 Task: Create a due date automation trigger when advanced on, on the wednesday before a card is due add fields with custom field "Resume" set to a number lower or equal to 1 and lower than 10 at 11:00 AM.
Action: Mouse moved to (1024, 80)
Screenshot: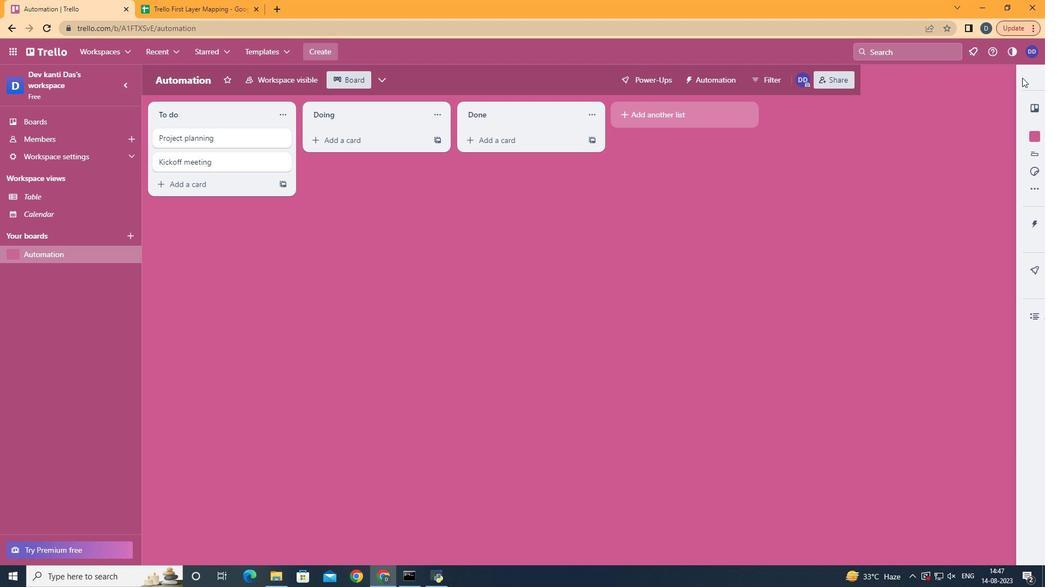 
Action: Mouse pressed left at (1024, 80)
Screenshot: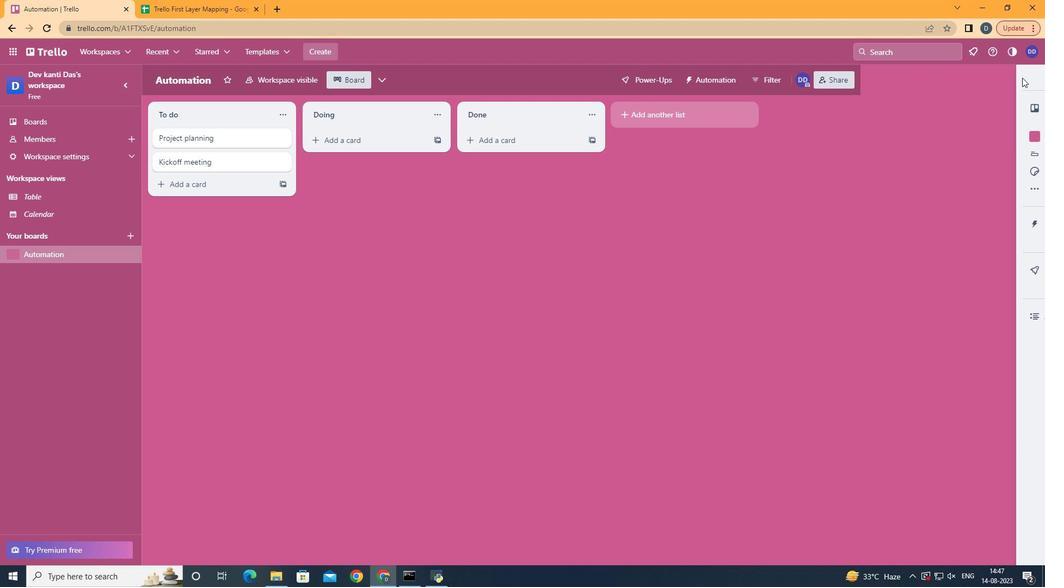 
Action: Mouse moved to (959, 224)
Screenshot: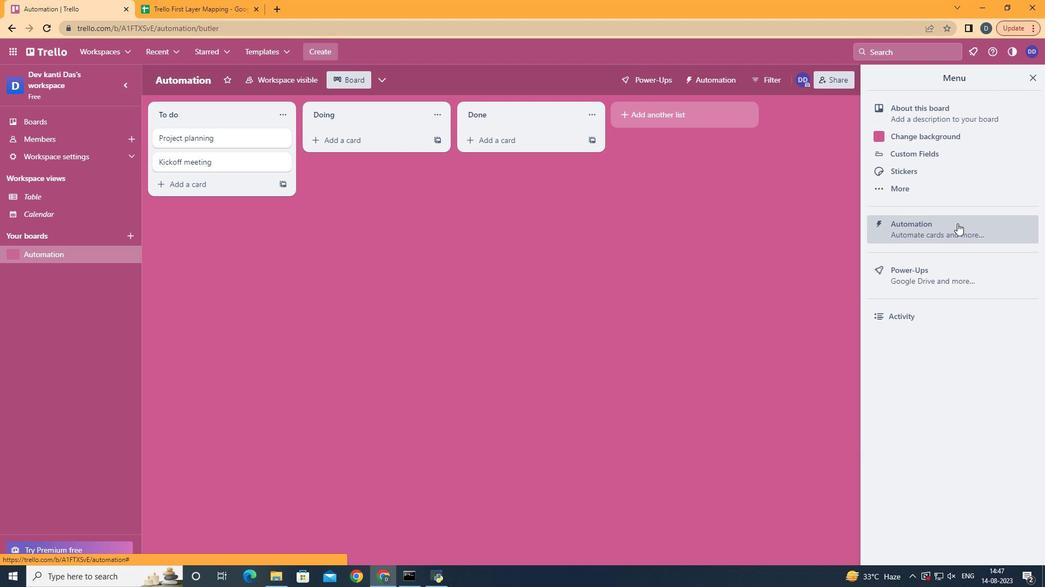 
Action: Mouse pressed left at (959, 224)
Screenshot: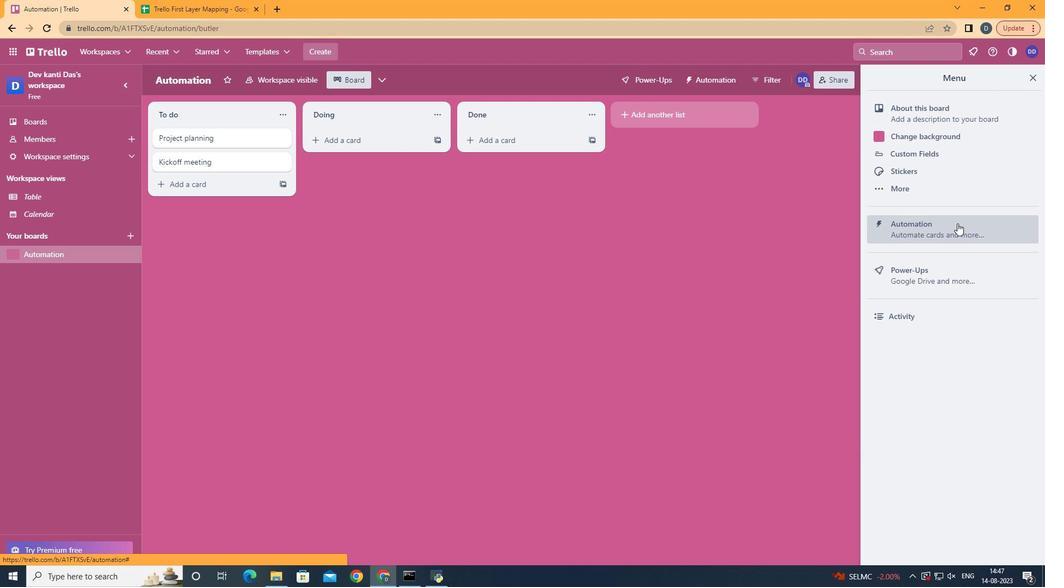 
Action: Mouse moved to (212, 213)
Screenshot: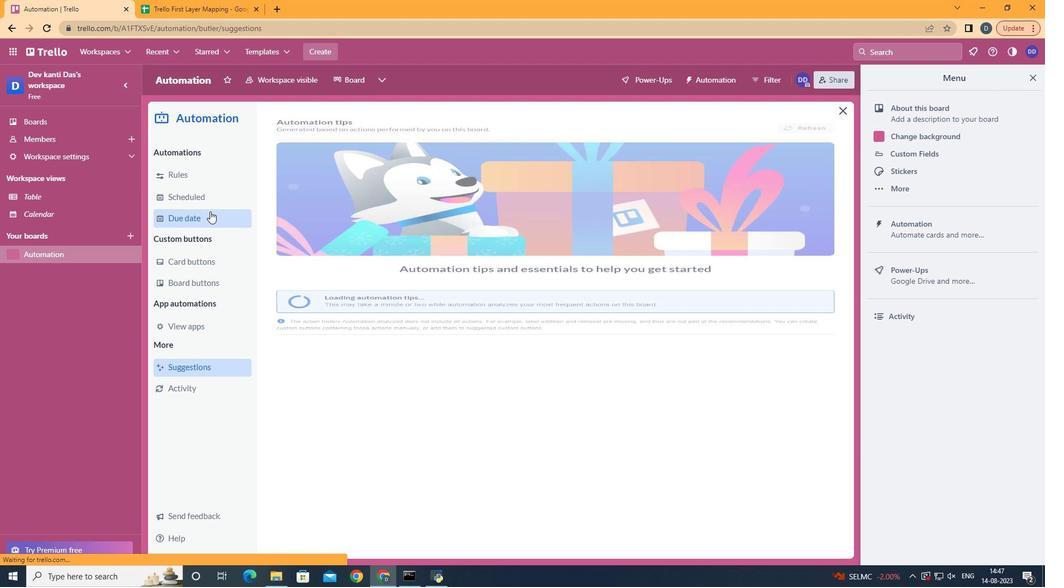 
Action: Mouse pressed left at (212, 213)
Screenshot: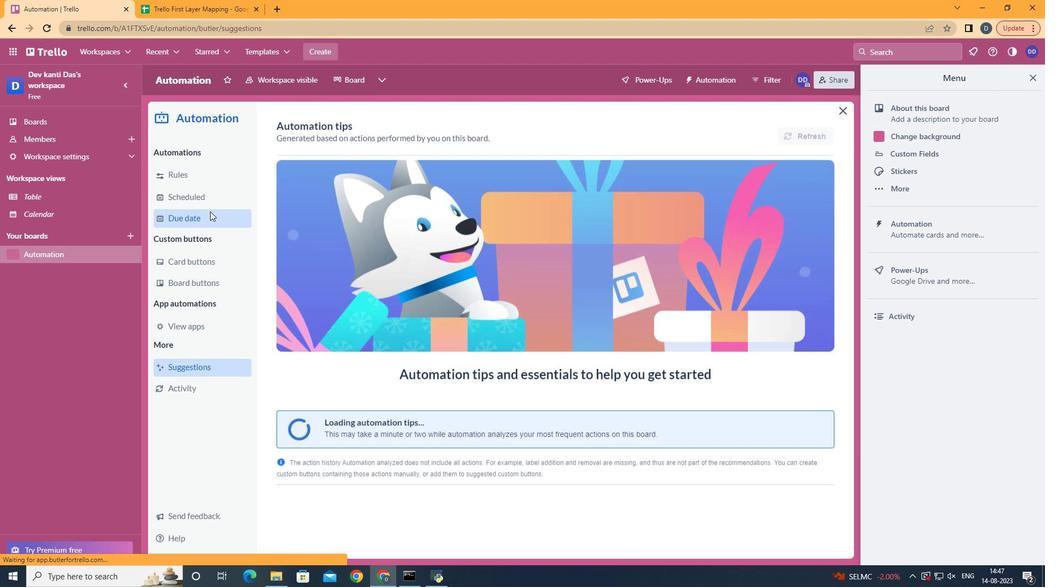 
Action: Mouse moved to (766, 133)
Screenshot: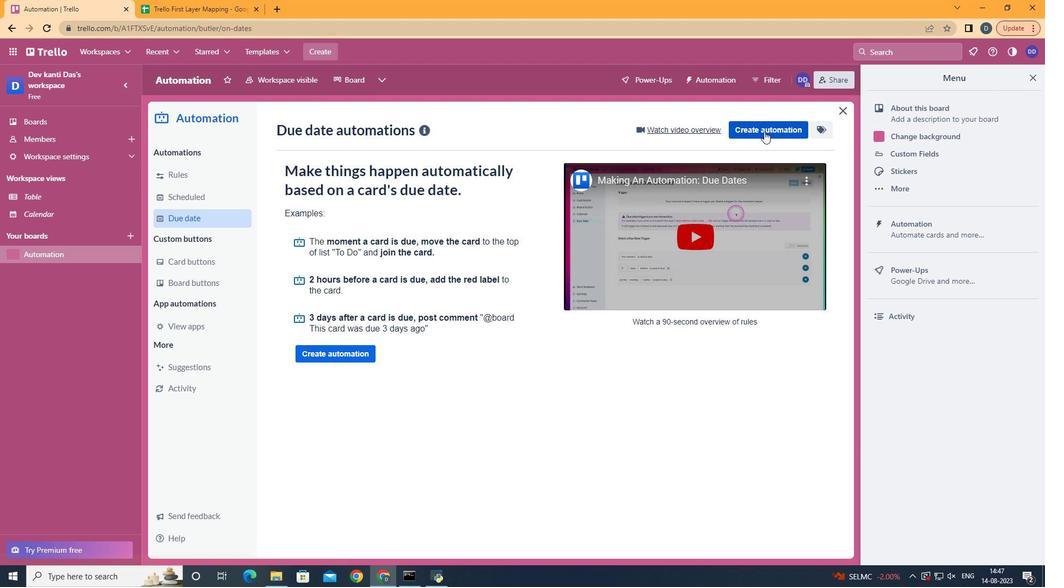 
Action: Mouse pressed left at (766, 133)
Screenshot: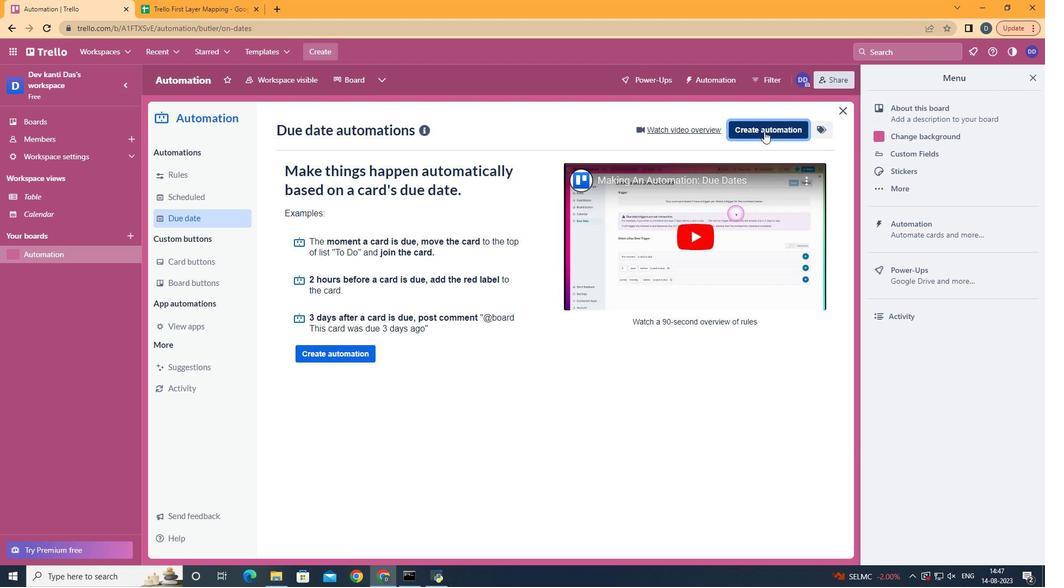 
Action: Mouse moved to (599, 241)
Screenshot: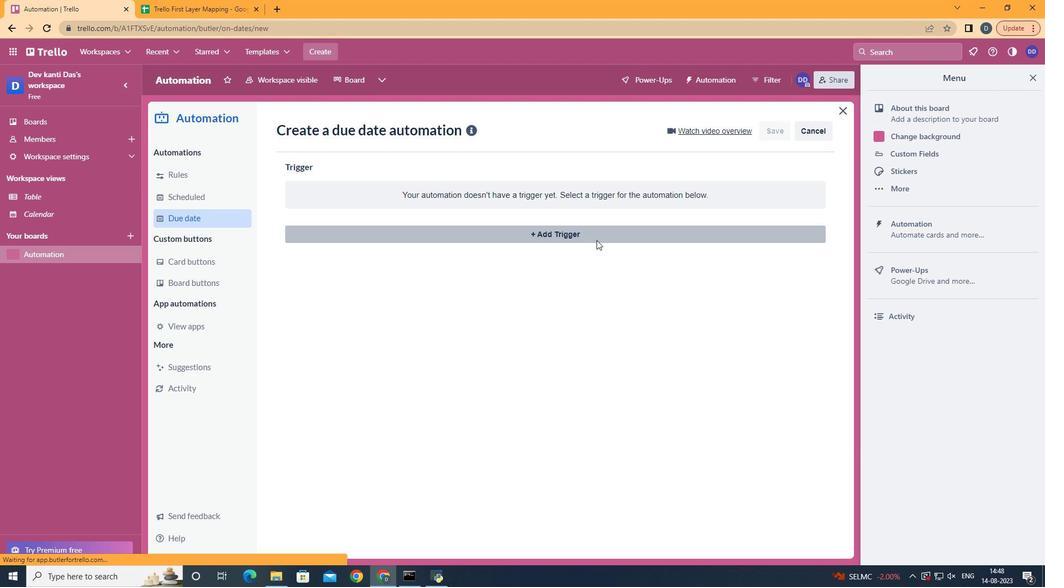 
Action: Mouse pressed left at (599, 241)
Screenshot: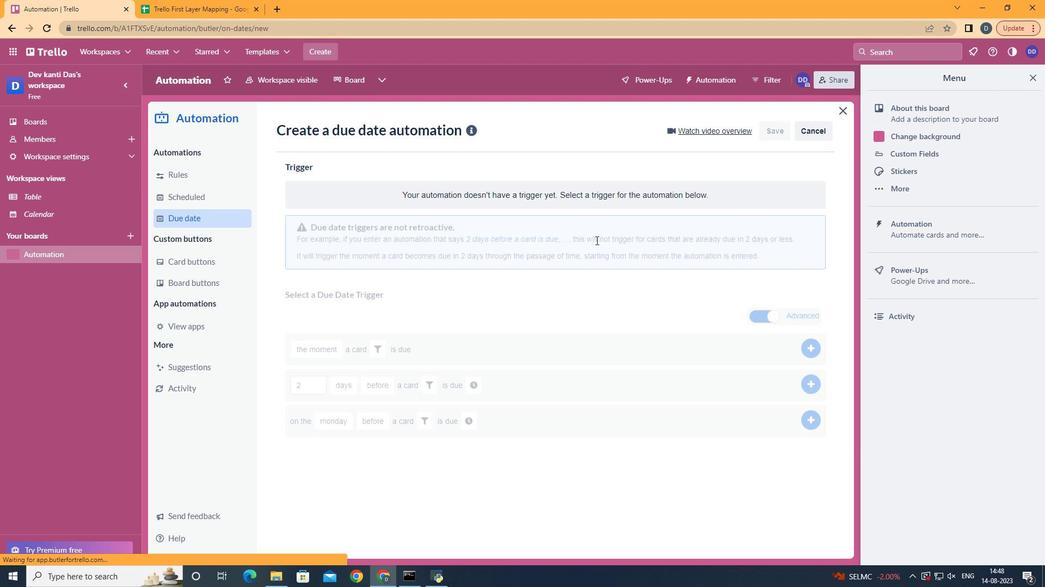 
Action: Mouse moved to (363, 335)
Screenshot: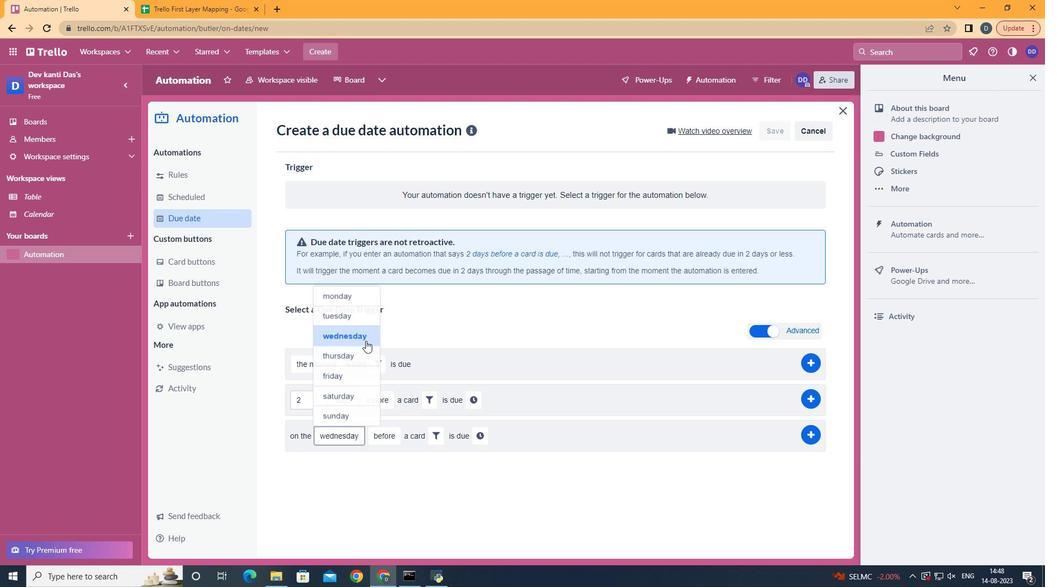 
Action: Mouse pressed left at (363, 335)
Screenshot: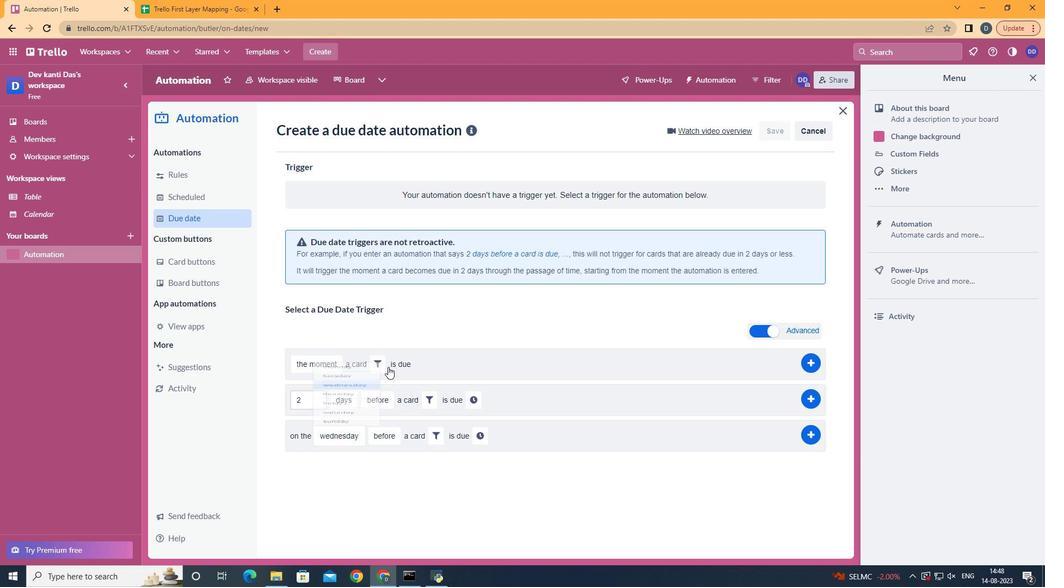 
Action: Mouse moved to (432, 443)
Screenshot: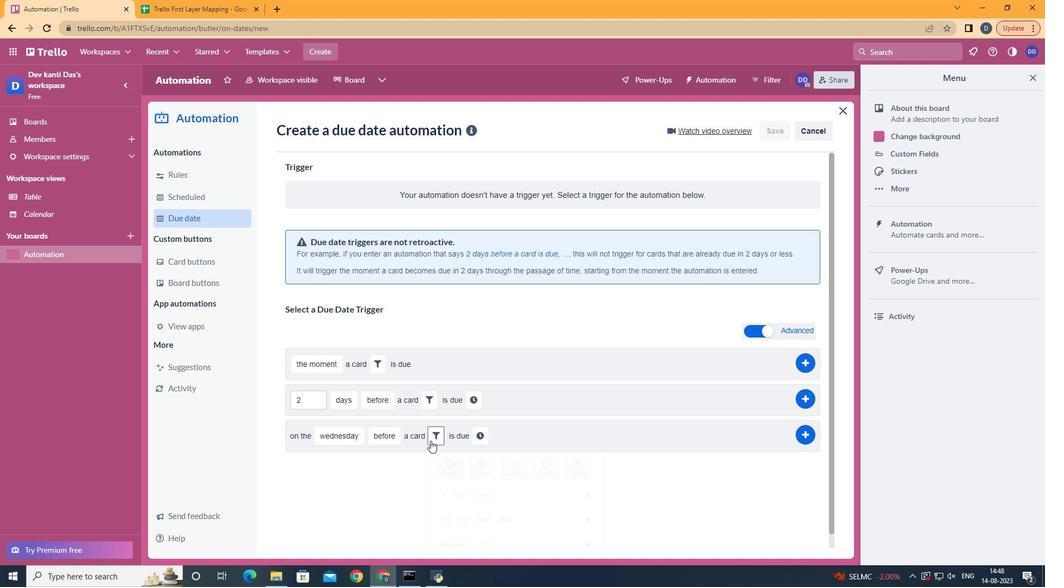 
Action: Mouse pressed left at (432, 443)
Screenshot: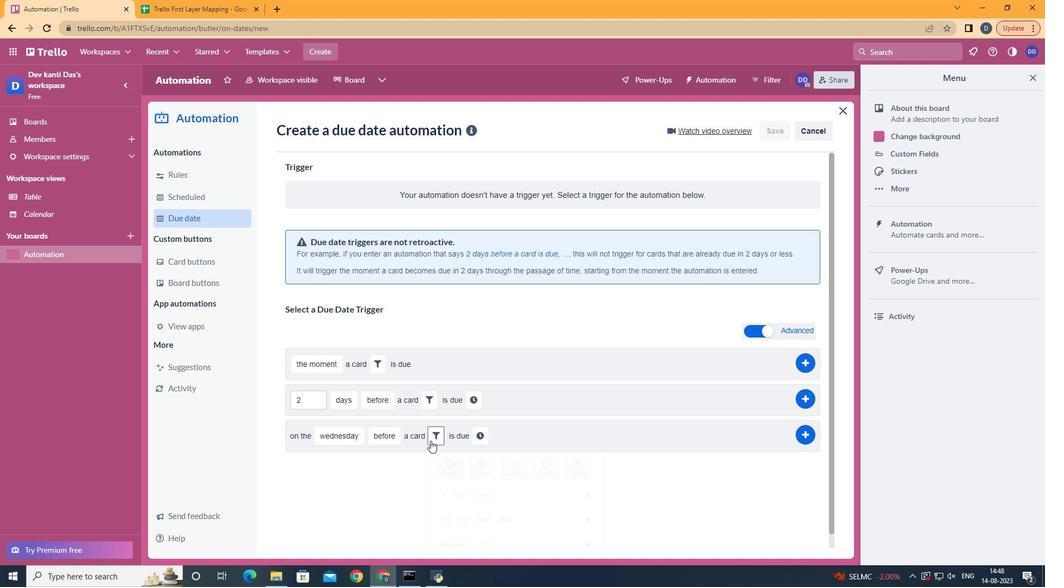 
Action: Mouse moved to (610, 475)
Screenshot: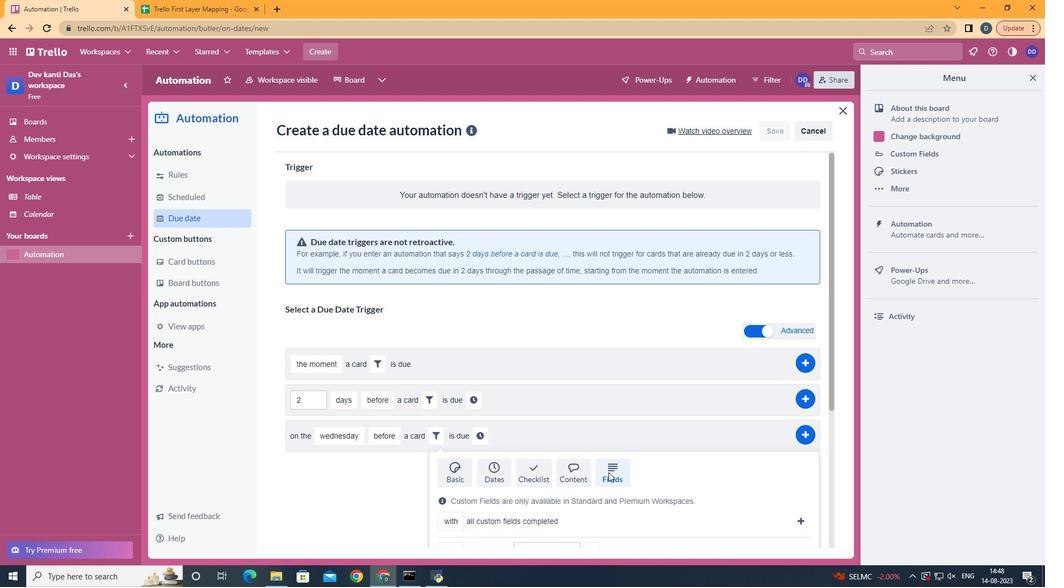 
Action: Mouse pressed left at (610, 475)
Screenshot: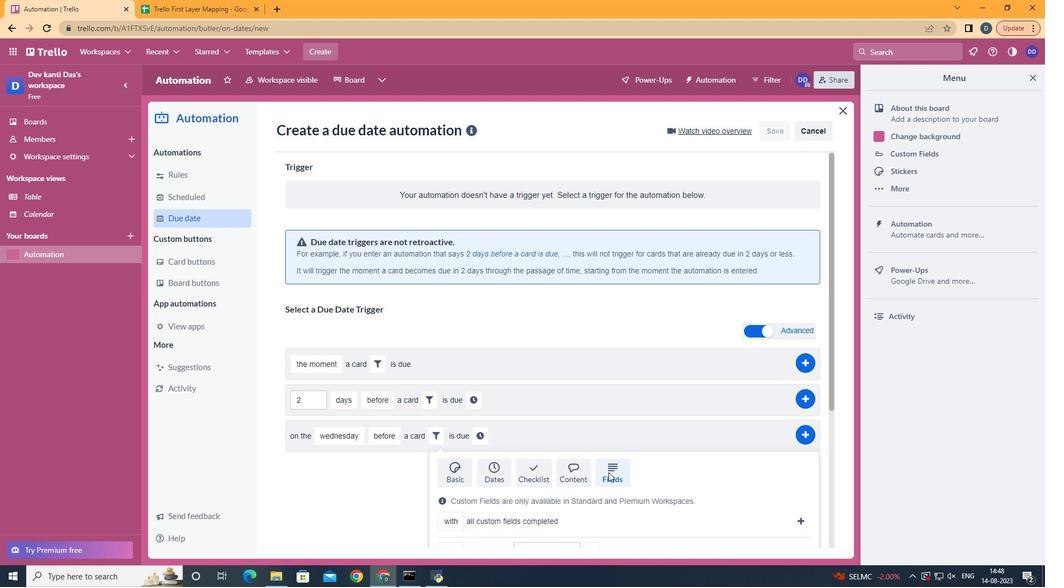 
Action: Mouse scrolled (610, 474) with delta (0, 0)
Screenshot: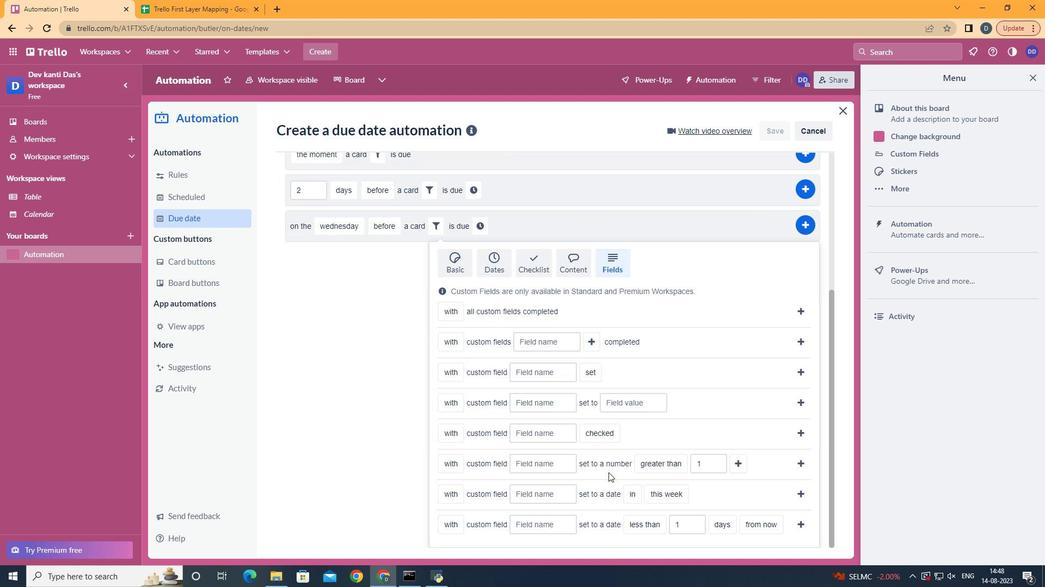 
Action: Mouse scrolled (610, 474) with delta (0, 0)
Screenshot: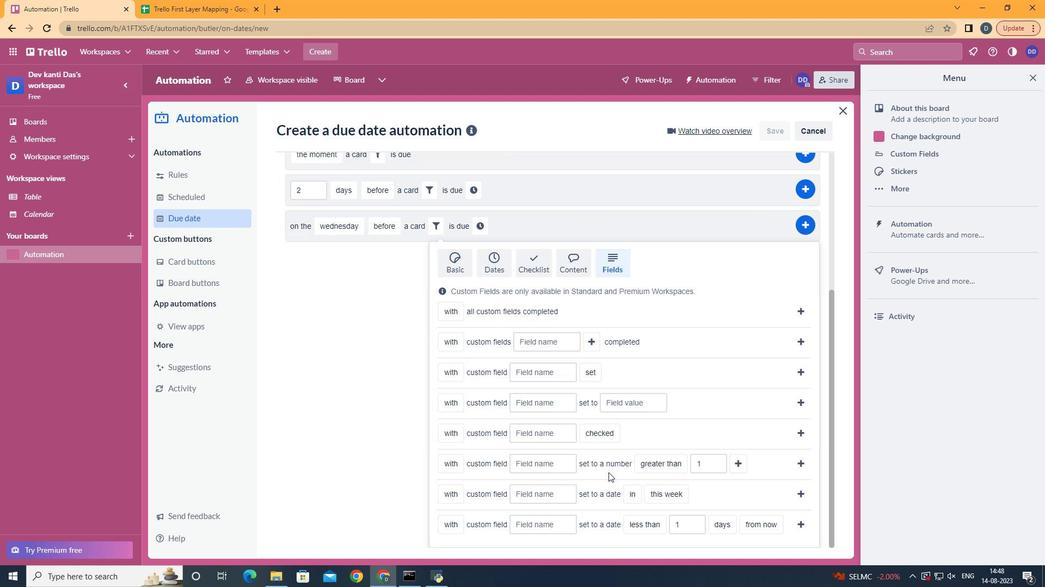 
Action: Mouse scrolled (610, 474) with delta (0, -1)
Screenshot: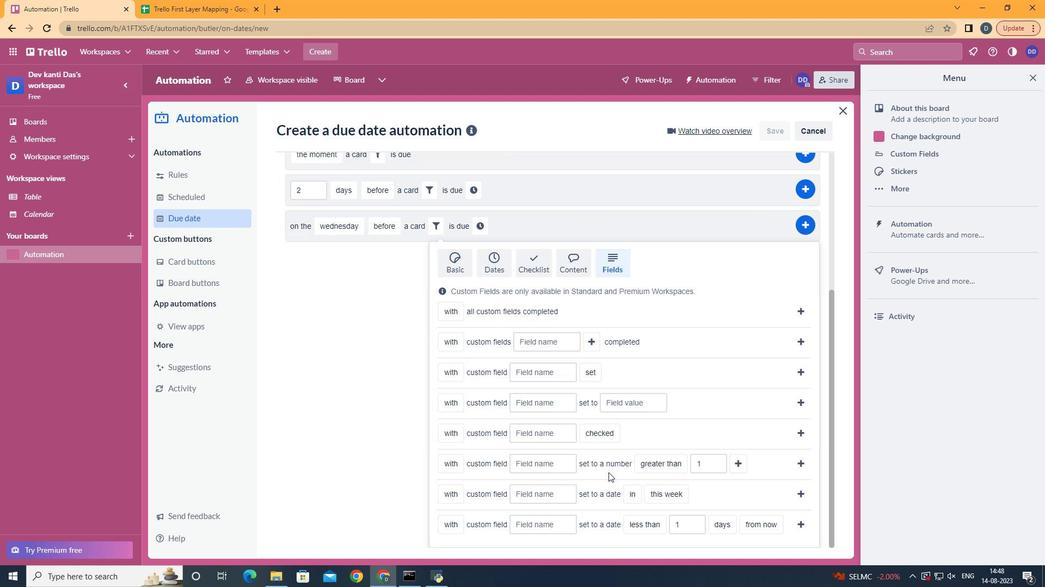 
Action: Mouse scrolled (610, 474) with delta (0, 0)
Screenshot: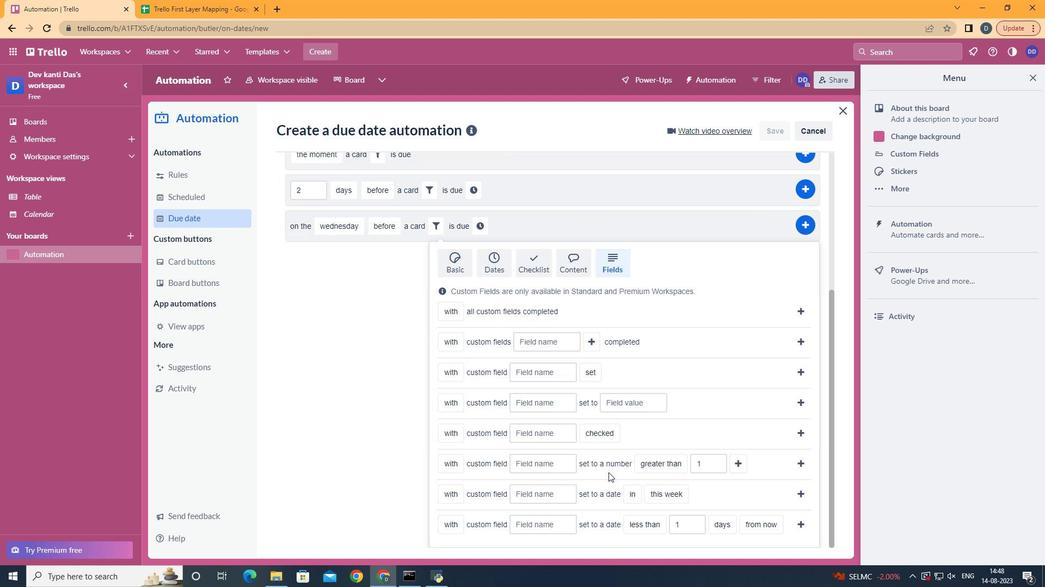 
Action: Mouse scrolled (610, 474) with delta (0, 0)
Screenshot: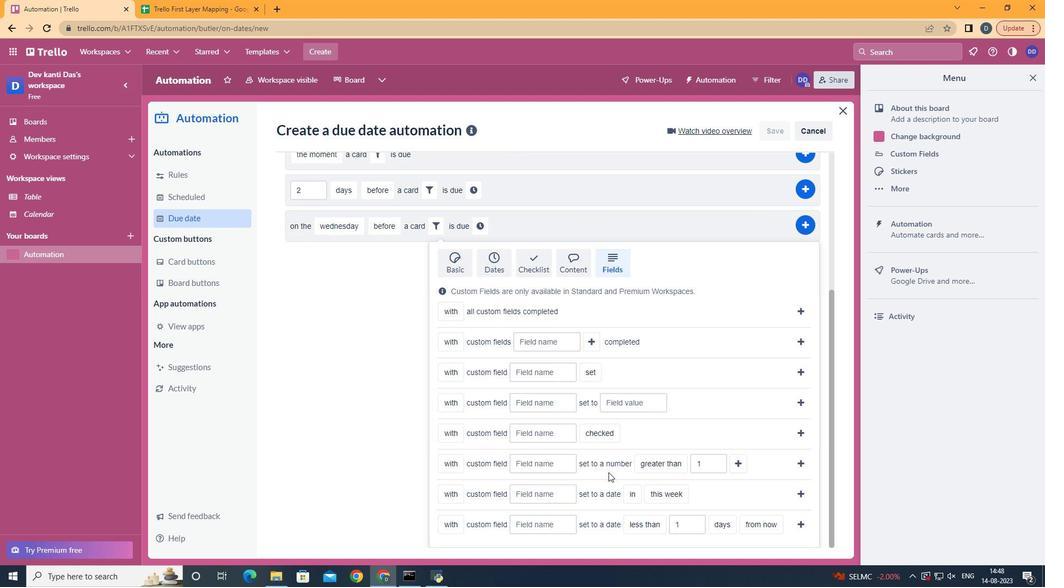 
Action: Mouse scrolled (610, 474) with delta (0, 0)
Screenshot: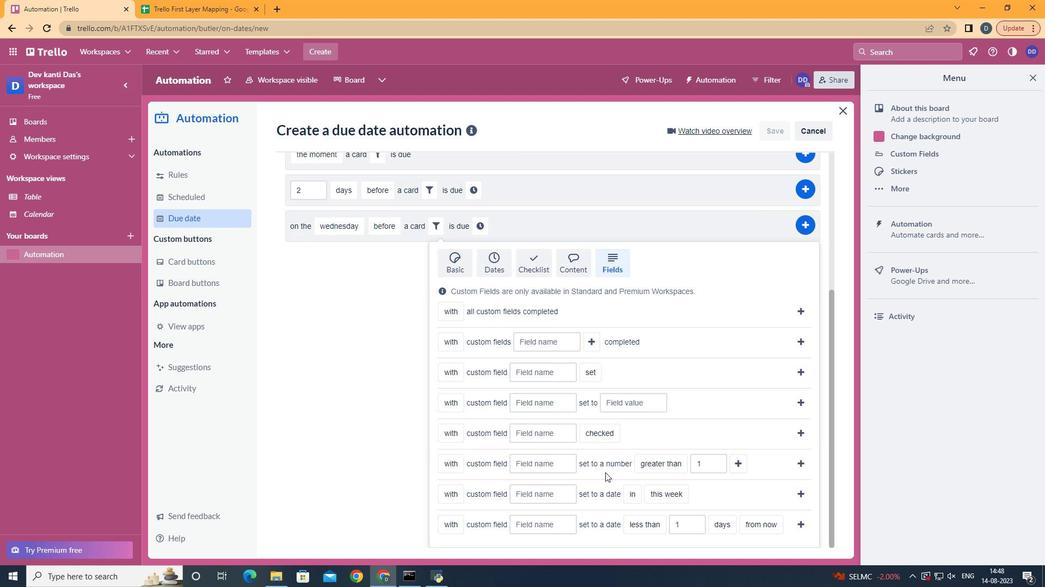 
Action: Mouse scrolled (610, 474) with delta (0, 0)
Screenshot: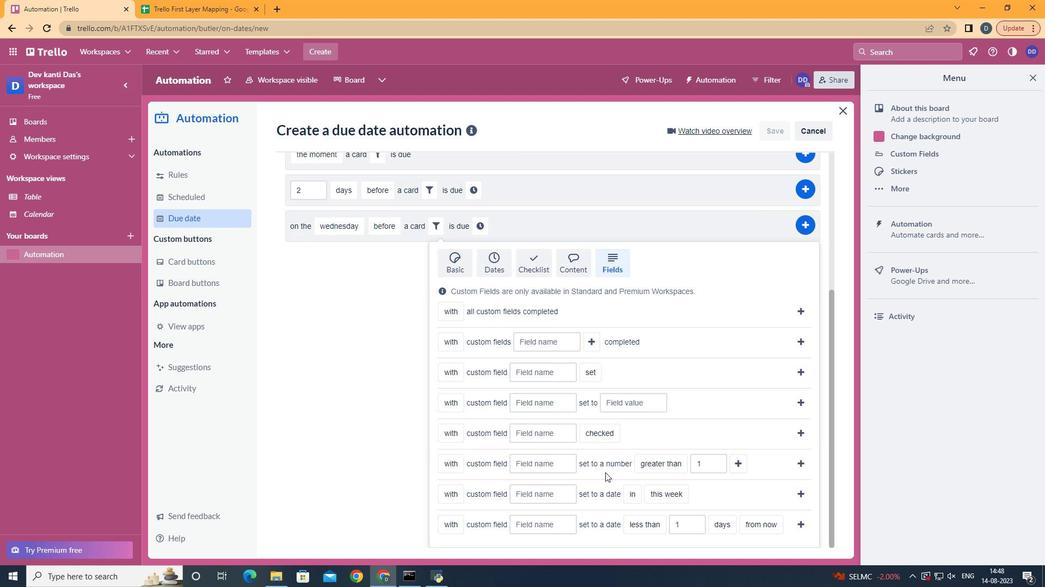 
Action: Mouse scrolled (610, 474) with delta (0, 0)
Screenshot: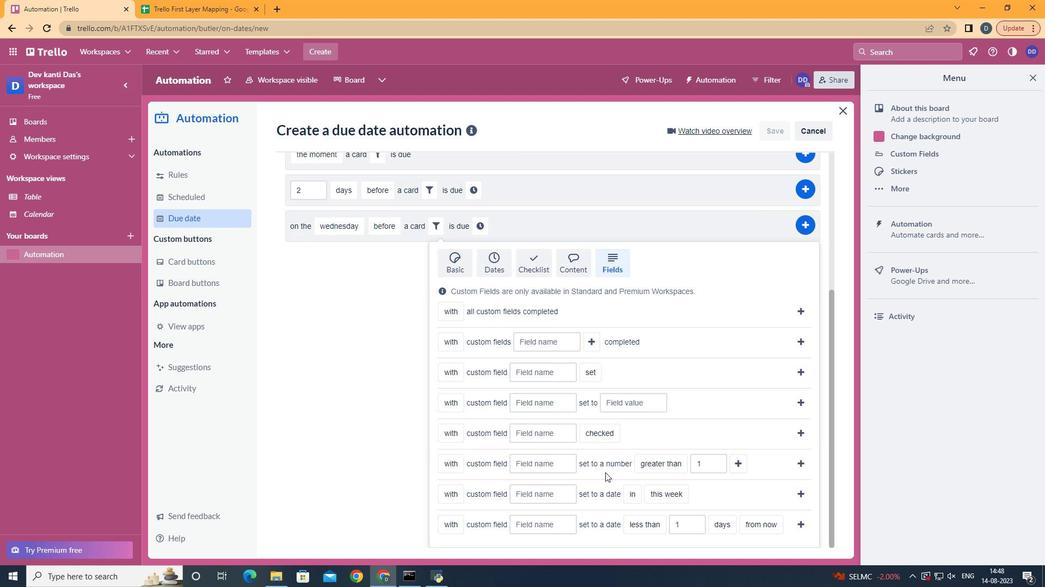 
Action: Mouse scrolled (610, 474) with delta (0, 0)
Screenshot: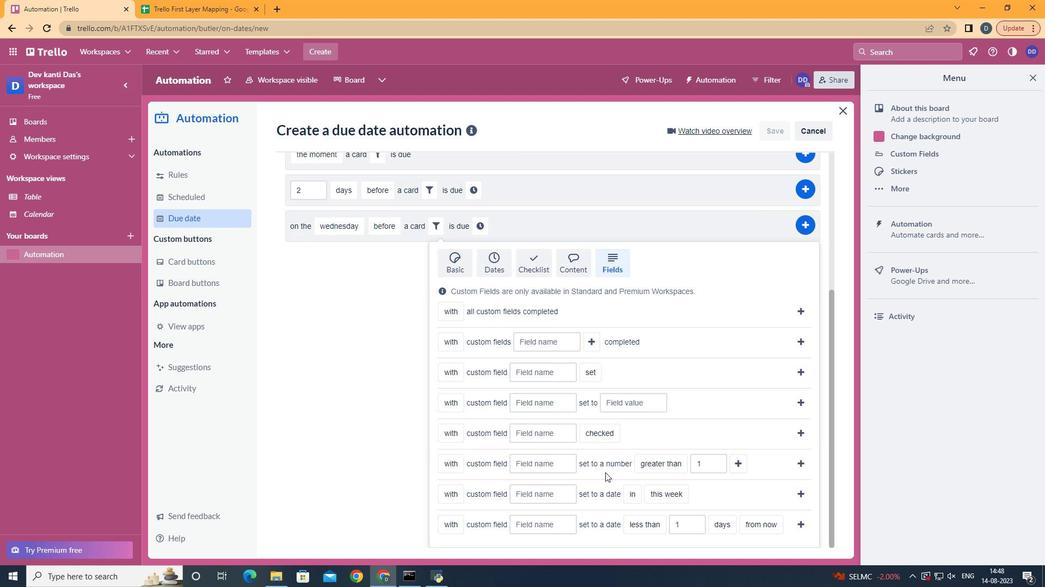
Action: Mouse scrolled (610, 474) with delta (0, 0)
Screenshot: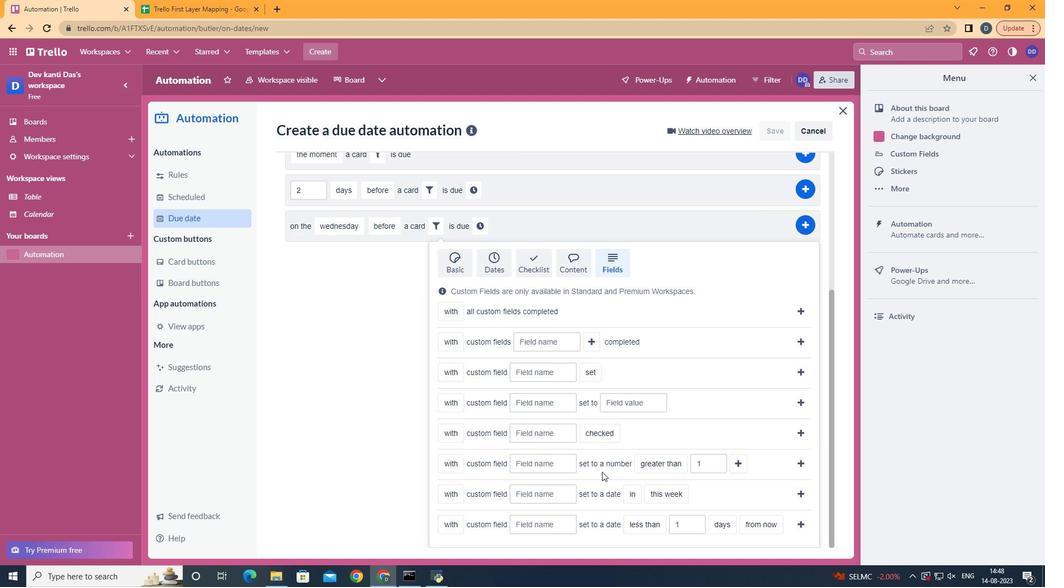 
Action: Mouse moved to (557, 466)
Screenshot: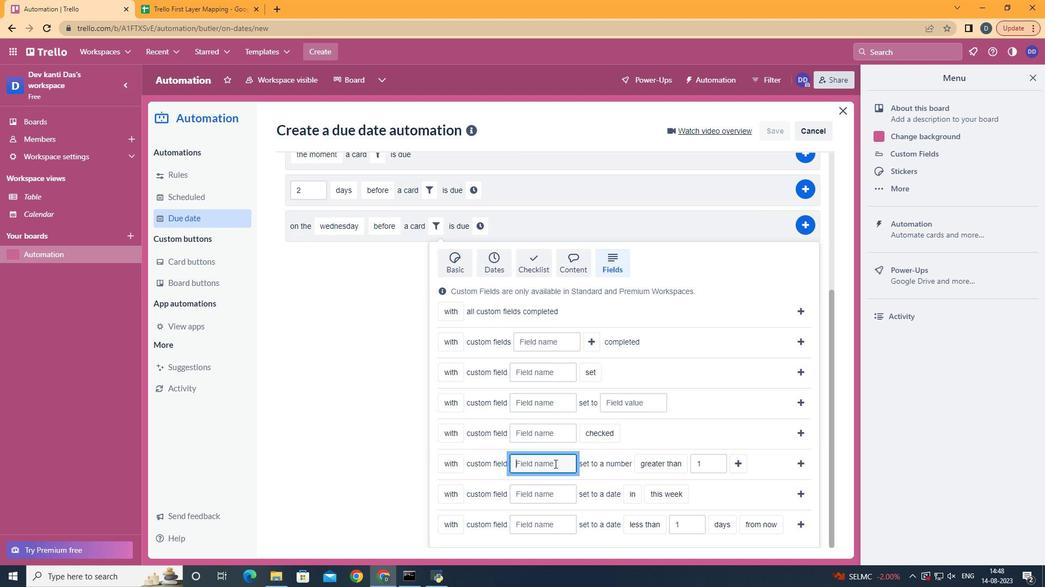 
Action: Mouse pressed left at (557, 466)
Screenshot: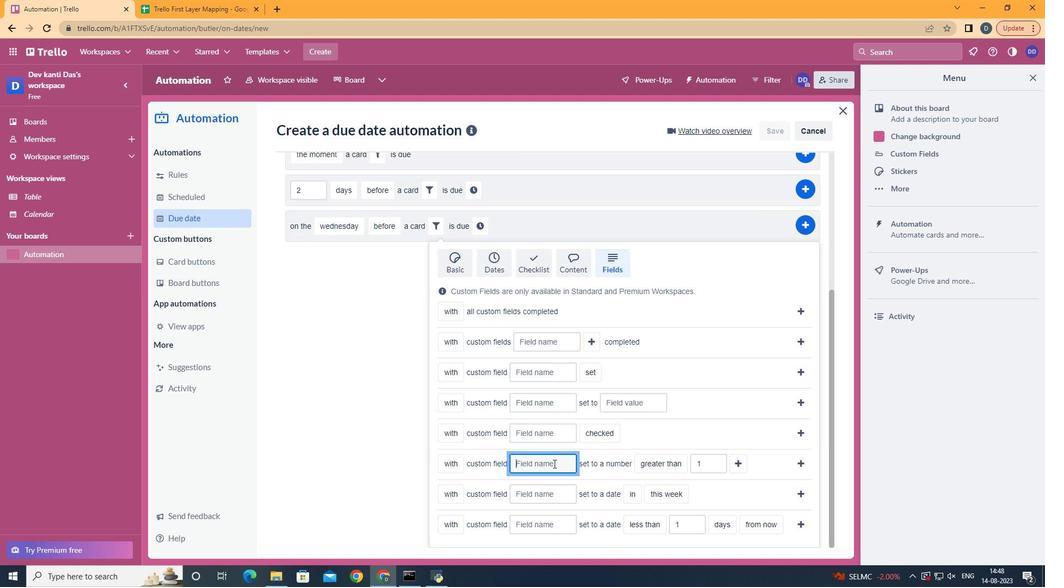 
Action: Mouse moved to (555, 466)
Screenshot: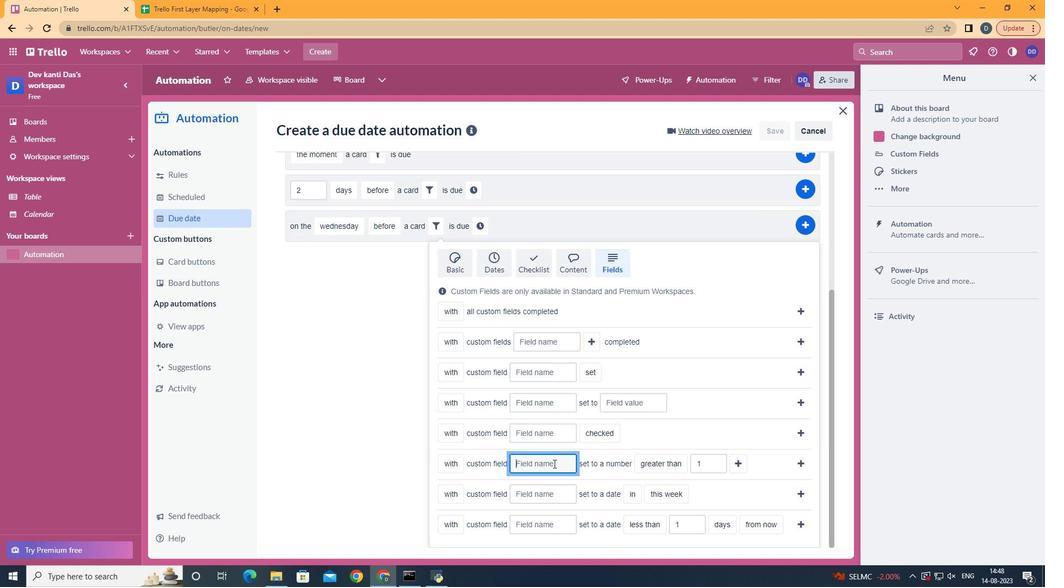 
Action: Key pressed <Key.shift>Resume
Screenshot: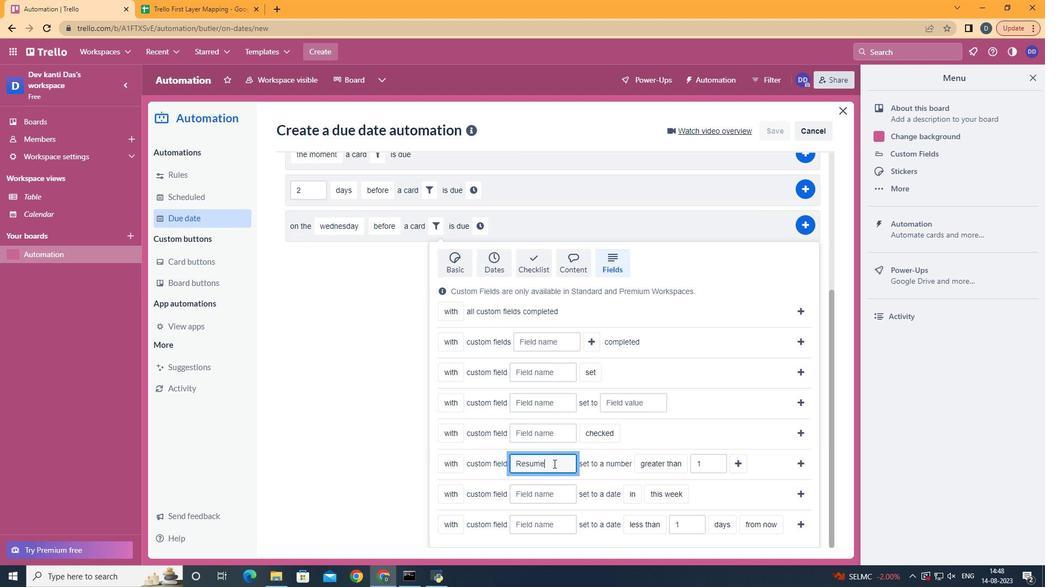 
Action: Mouse moved to (670, 456)
Screenshot: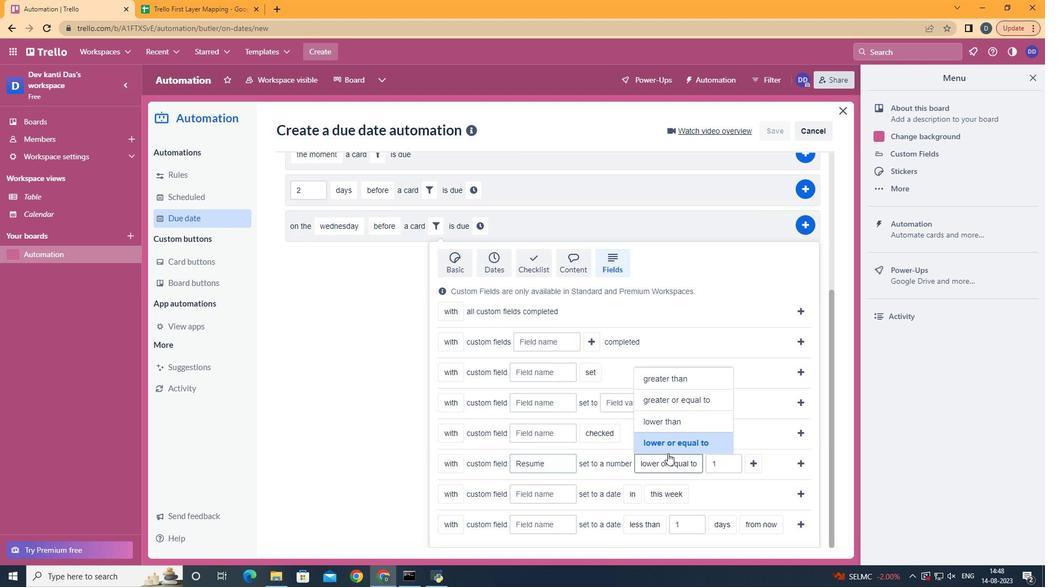 
Action: Mouse pressed left at (670, 456)
Screenshot: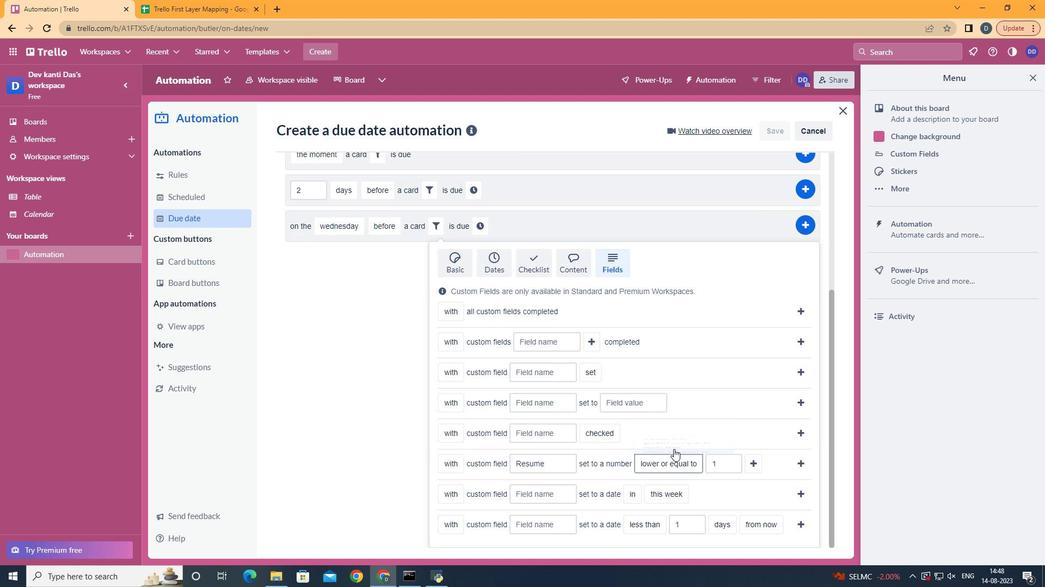 
Action: Mouse moved to (750, 467)
Screenshot: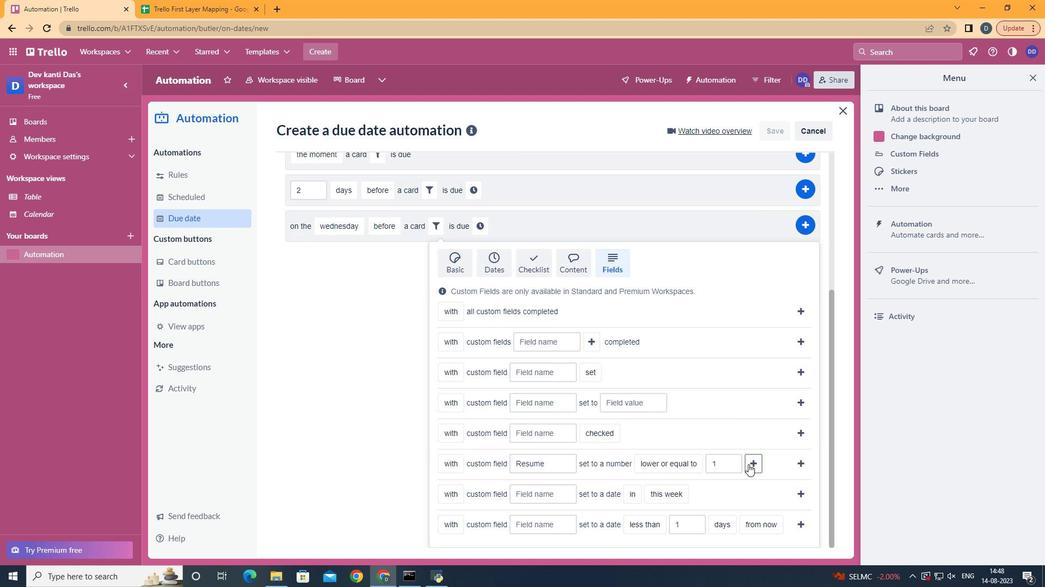 
Action: Mouse pressed left at (750, 467)
Screenshot: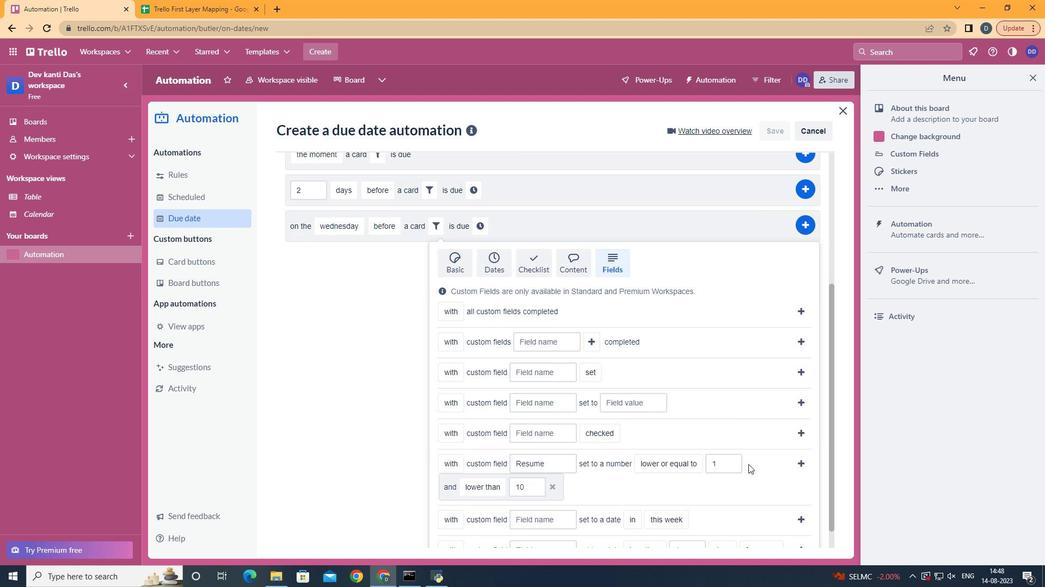 
Action: Mouse moved to (806, 468)
Screenshot: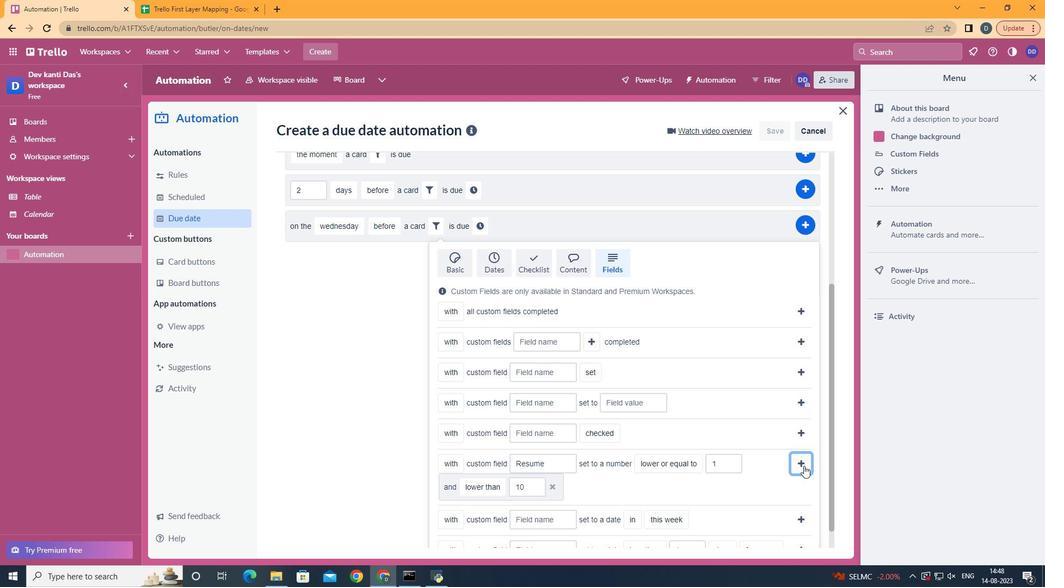 
Action: Mouse pressed left at (806, 468)
Screenshot: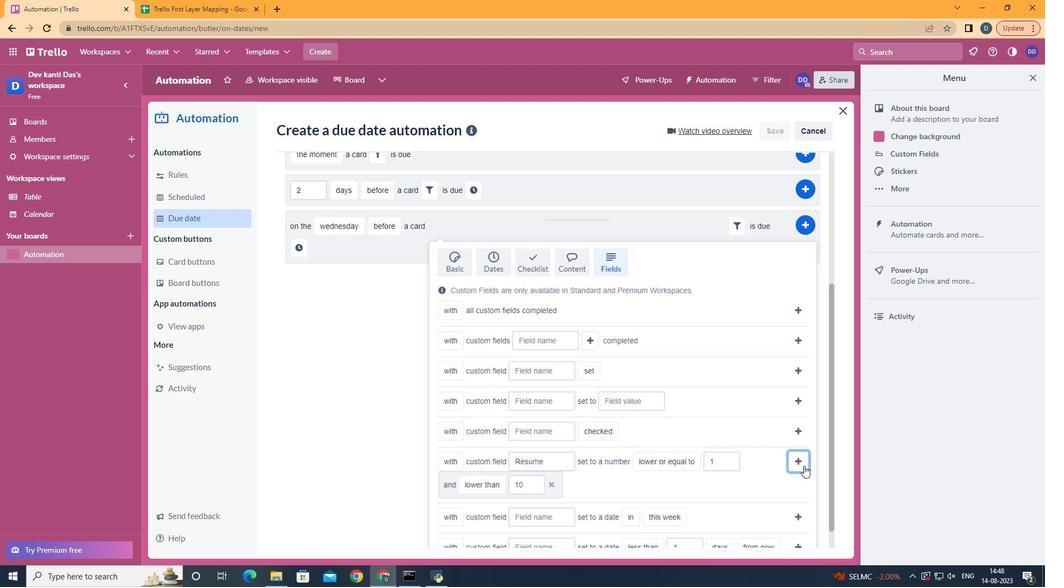 
Action: Mouse moved to (778, 436)
Screenshot: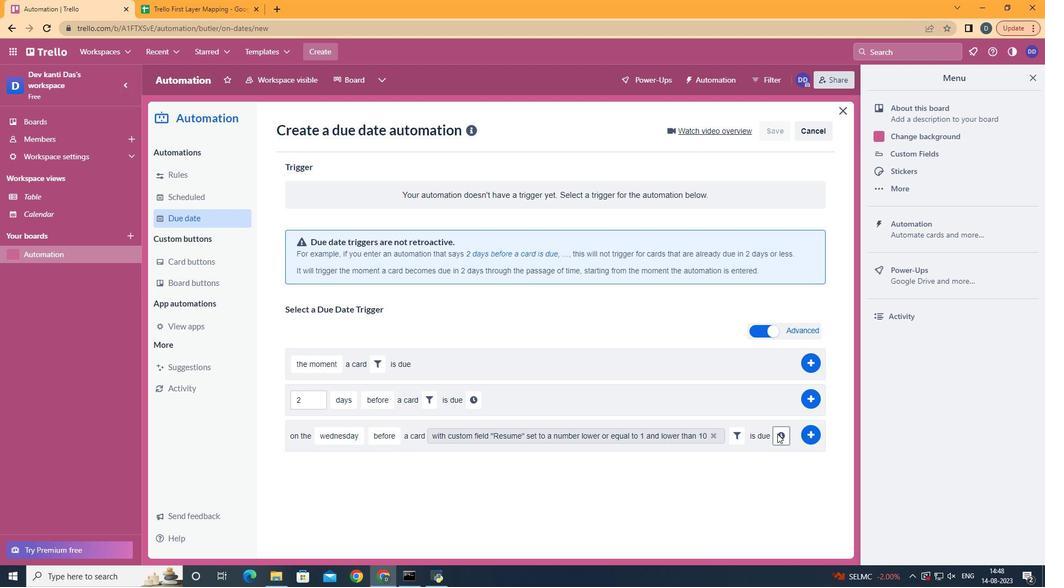 
Action: Mouse pressed left at (778, 436)
Screenshot: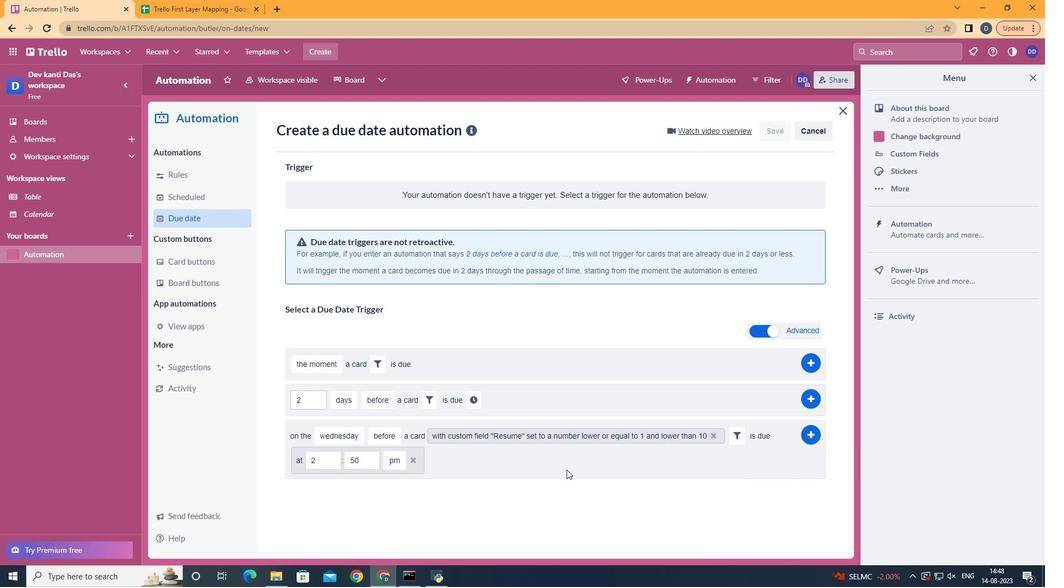 
Action: Mouse moved to (342, 470)
Screenshot: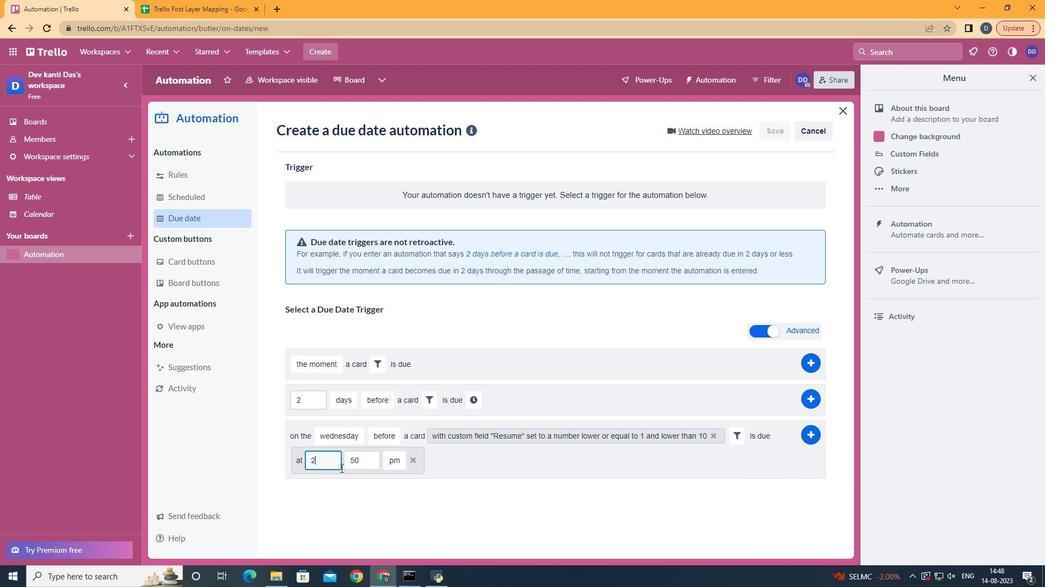 
Action: Mouse pressed left at (342, 470)
Screenshot: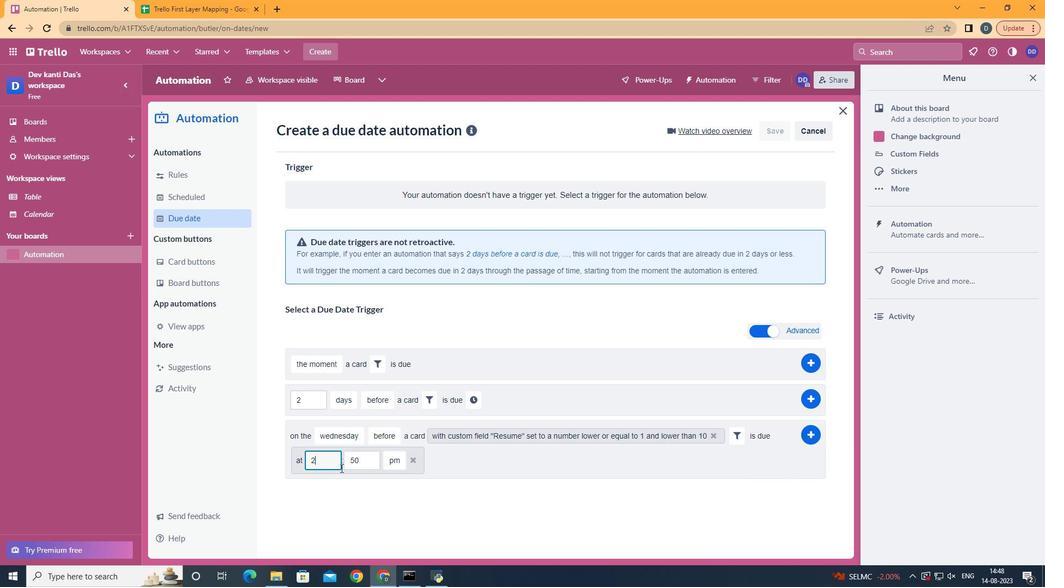 
Action: Key pressed <Key.backspace>11
Screenshot: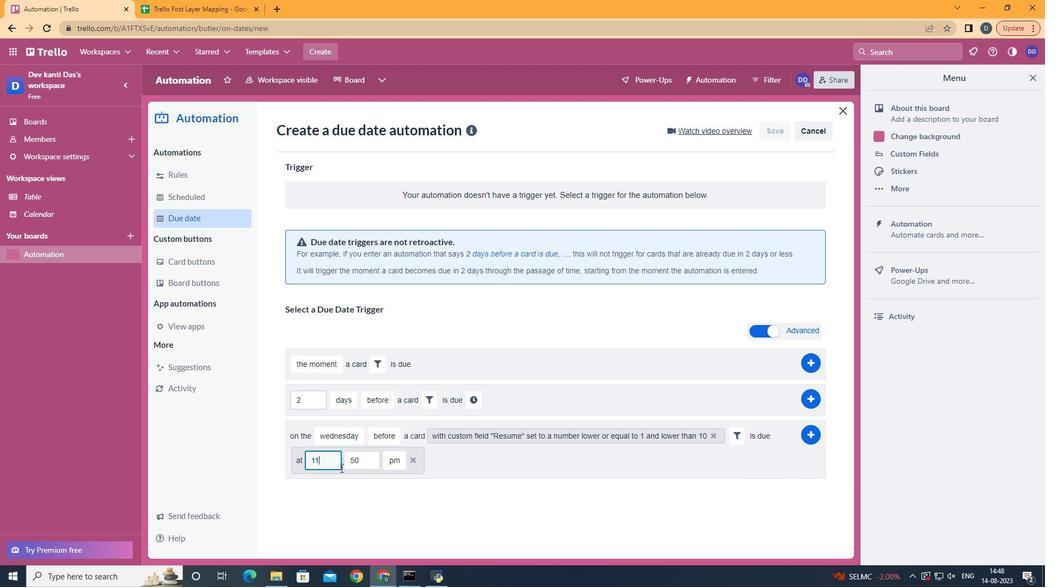 
Action: Mouse moved to (371, 461)
Screenshot: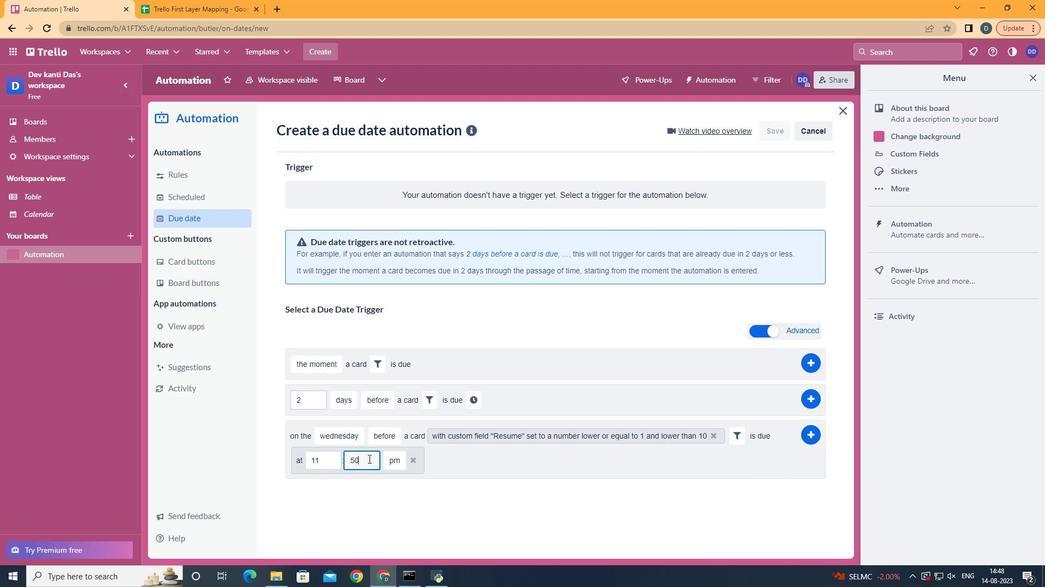 
Action: Mouse pressed left at (371, 461)
Screenshot: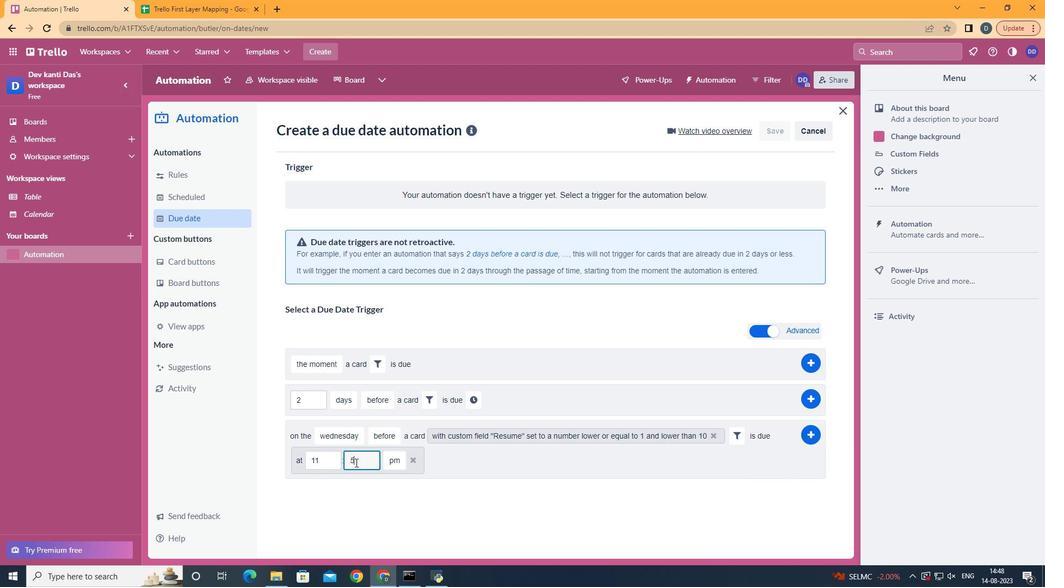 
Action: Key pressed <Key.backspace>
Screenshot: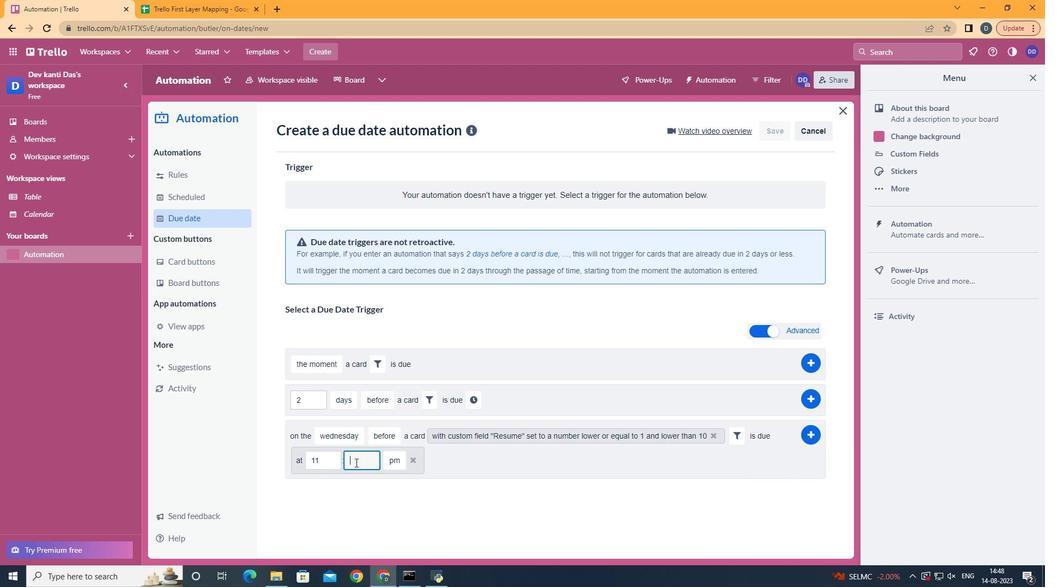
Action: Mouse moved to (357, 465)
Screenshot: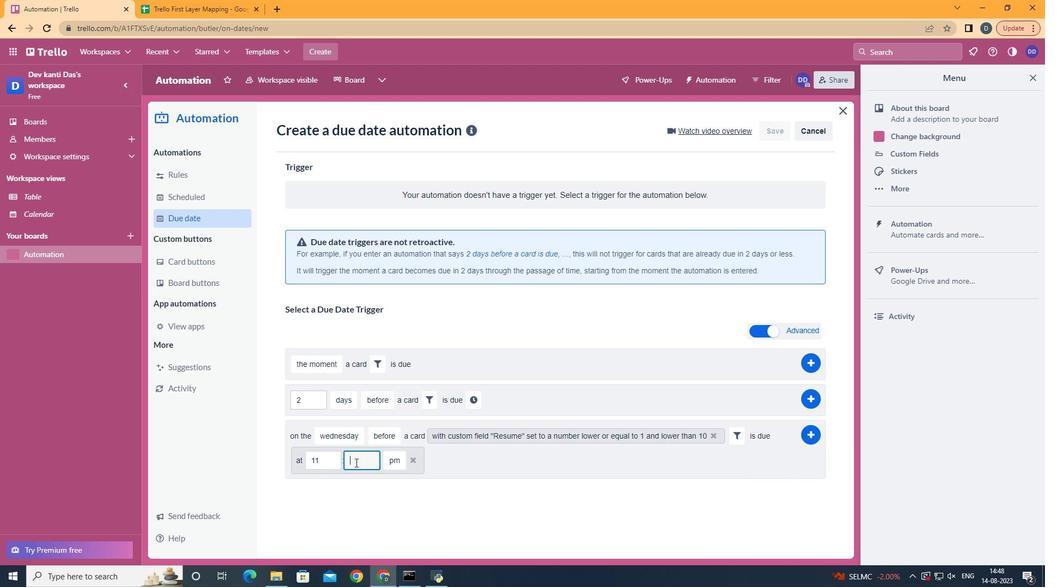 
Action: Key pressed <Key.backspace>00
Screenshot: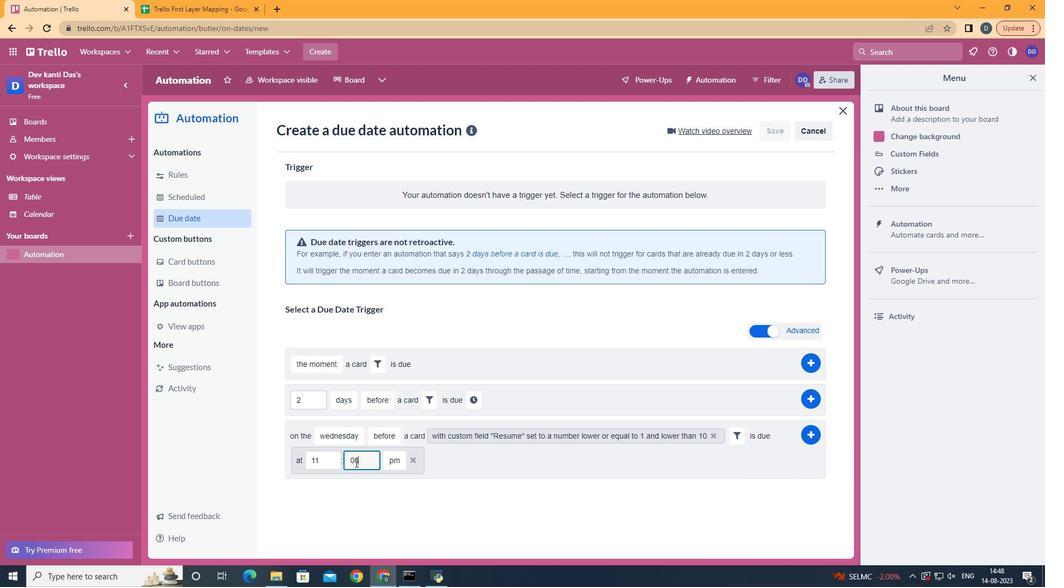 
Action: Mouse moved to (402, 483)
Screenshot: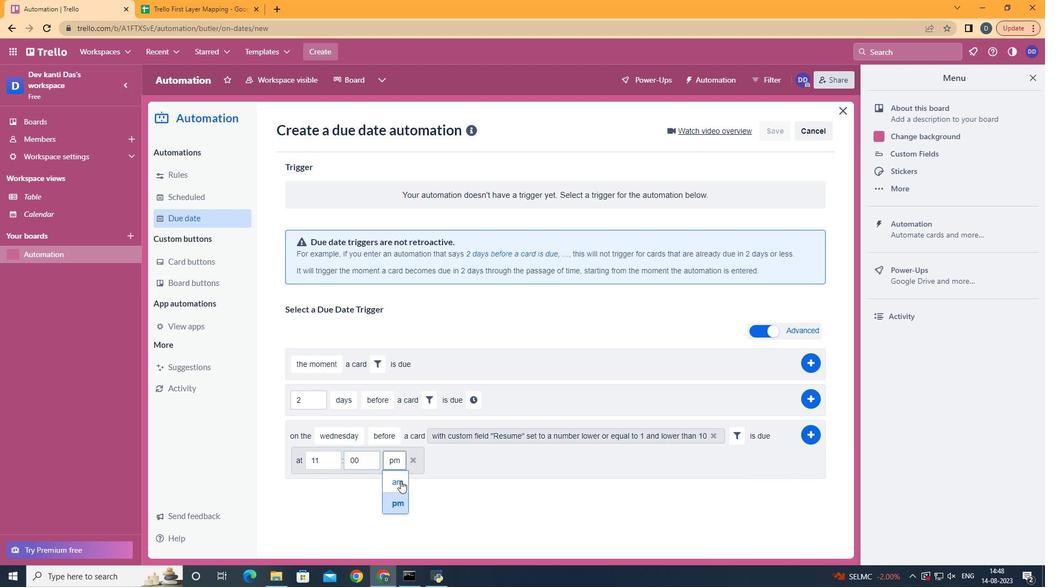 
Action: Mouse pressed left at (402, 483)
Screenshot: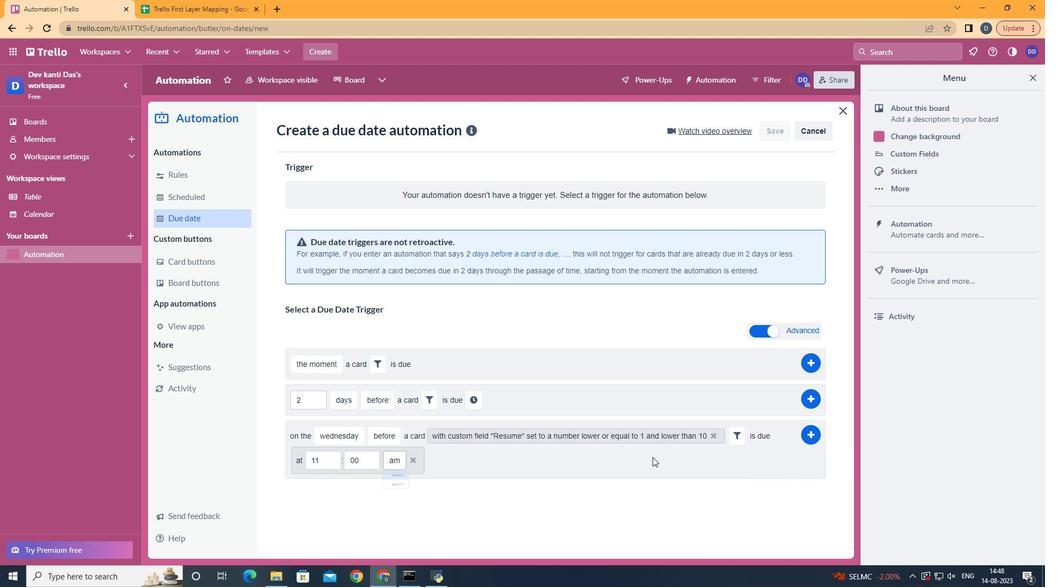 
Action: Mouse moved to (806, 439)
Screenshot: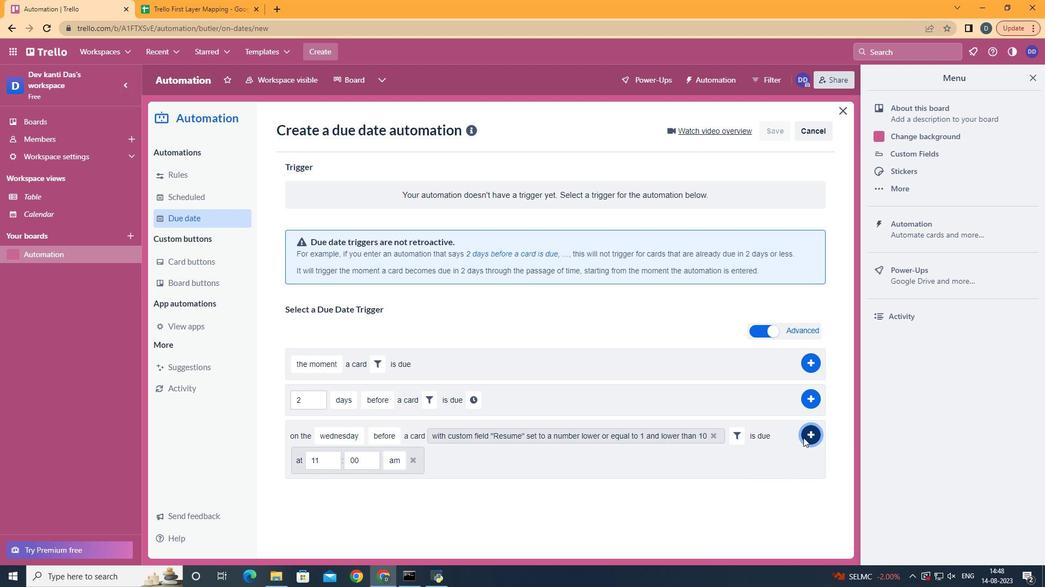 
Action: Mouse pressed left at (806, 439)
Screenshot: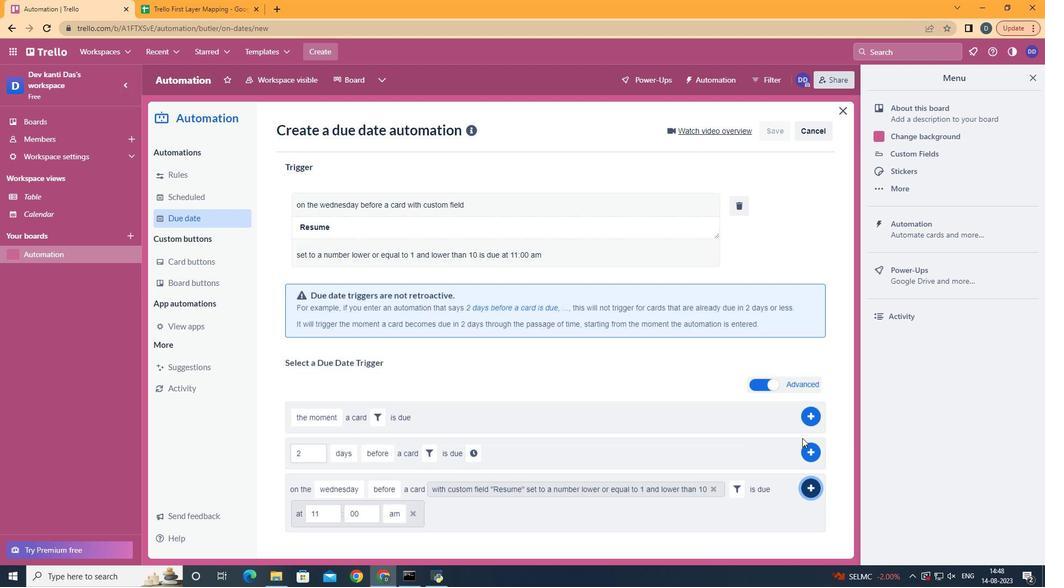 
Action: Mouse moved to (804, 440)
Screenshot: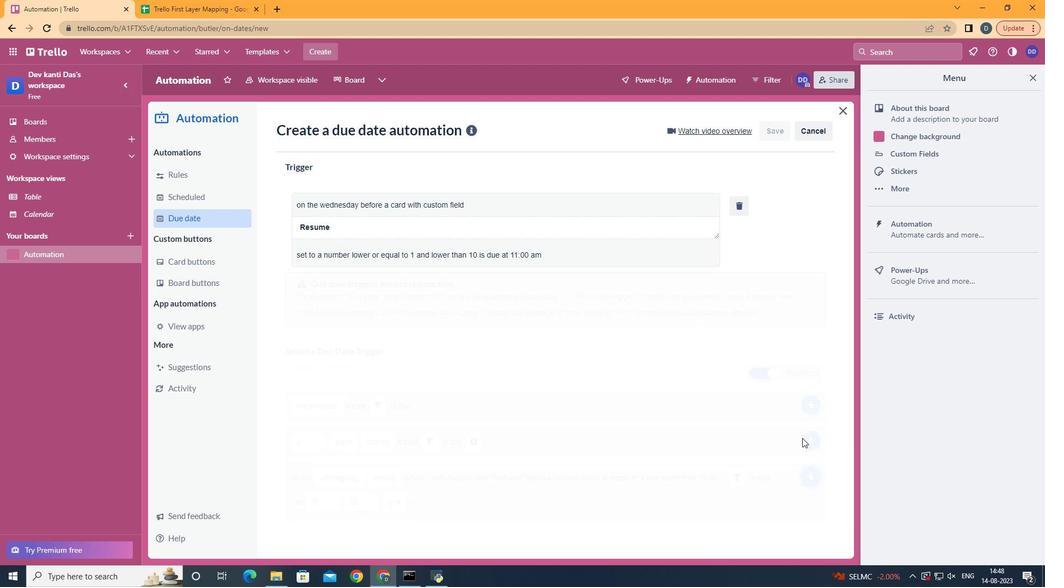 
